 Task: Create an HTML file with a basic structure and a Hello, World! message.
Action: Mouse moved to (147, 59)
Screenshot: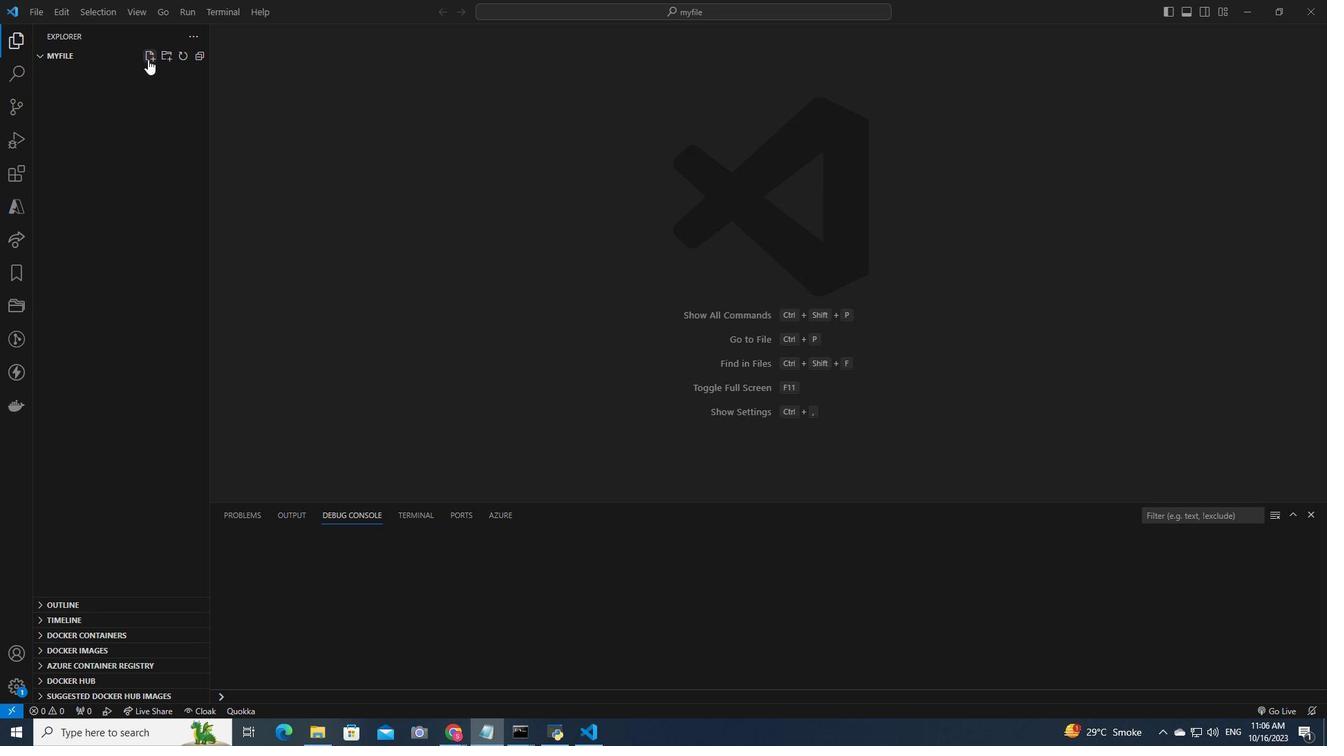 
Action: Mouse pressed left at (147, 59)
Screenshot: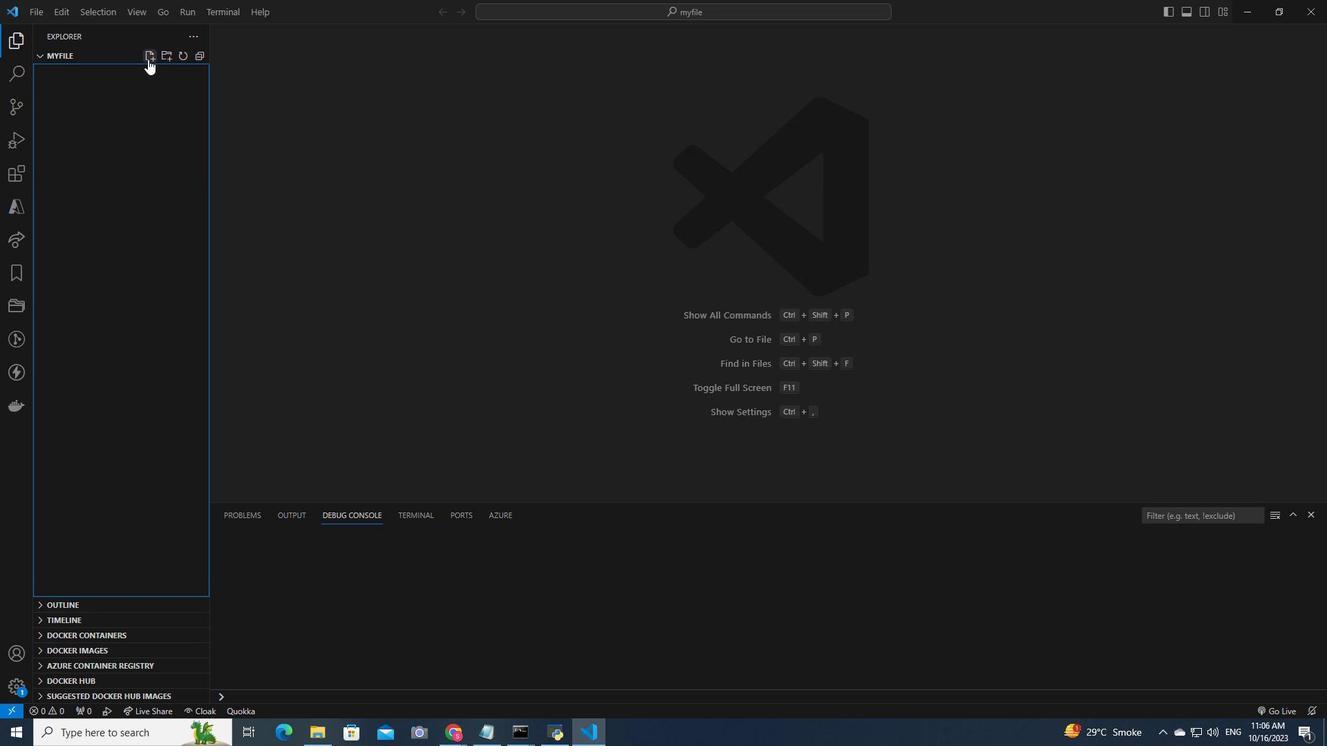
Action: Mouse moved to (131, 71)
Screenshot: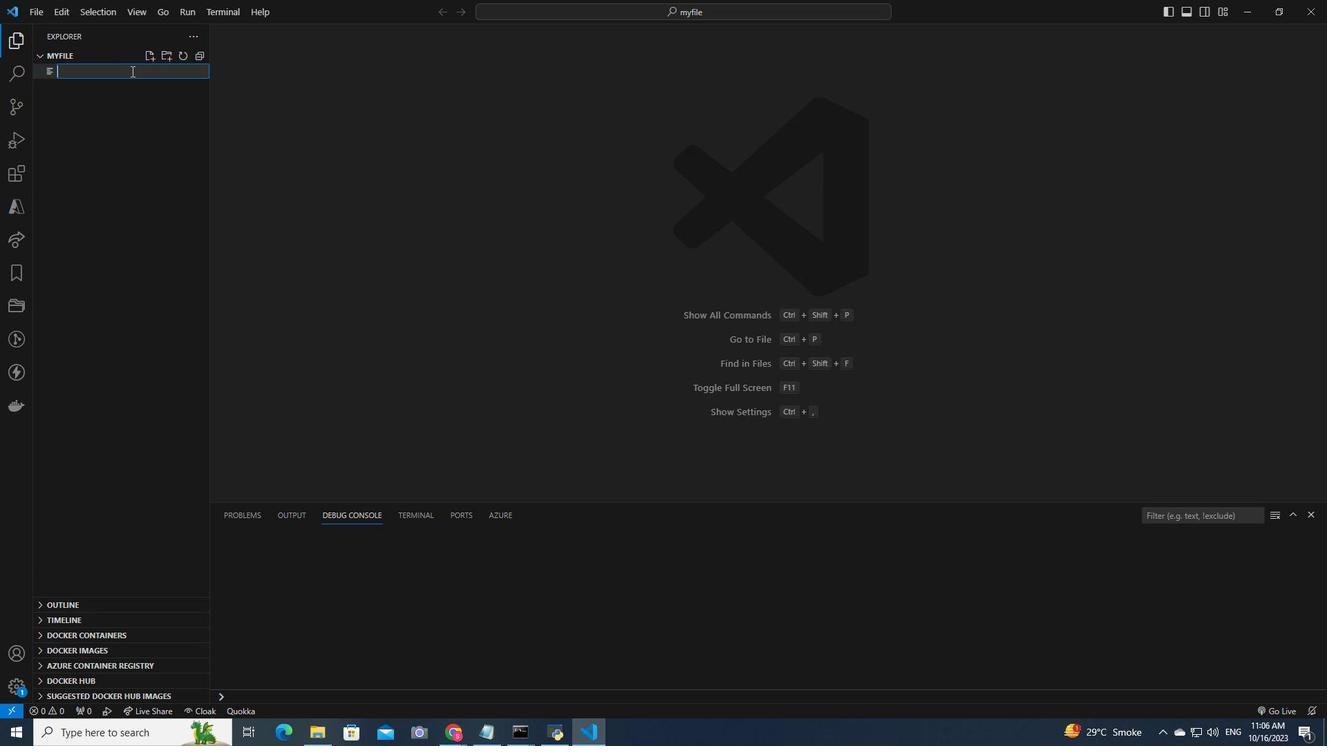 
Action: Key pressed index.html<Key.enter><Key.shift_r><<Key.shift><Key.shift><Key.shift><Key.shift><Key.shift><Key.shift><Key.shift><Key.shift><Key.shift><Key.shift><Key.shift><Key.shift><Key.shift><Key.shift><Key.shift><Key.shift><Key.shift><Key.shift><Key.shift><Key.shift><Key.shift><Key.shift><Key.shift><Key.shift><Key.shift>!<Key.shift>DOCTYPE<Key.space>html<Key.shift_r>><Key.enter><Key.shift_r><html<Key.shift_r>><Key.enter><Key.shift_r><Key.shift_r><head<Key.shift_r><Key.shift_r><Key.shift_r>><Key.enter><Key.shift_r><meta<Key.space>charset=<Key.shift><Key.shift><Key.shift><Key.shift><Key.shift><Key.shift><Key.shift><Key.shift><Key.shift><Key.shift><Key.shift><Key.shift><Key.shift><Key.shift><Key.shift><Key.shift><Key.shift><Key.shift>UTF-8<Key.right><Key.shift_r>><Key.enter><Key.shift_r><title<Key.shift_r>><Key.shift>My<Key.space><Key.shift>Basic<Key.space><Key.shift>Ht<Key.backspace><Key.shift>TML<Key.space><Key.shift>PAG<Key.backspace><Key.backspace>age<Key.right><Key.right><Key.right><Key.right><Key.right><Key.right><Key.right><Key.right><Key.down><Key.enter><Key.shift_r><body<Key.shift_r>><Key.enter><Key.shift_r><h1<Key.shift_r>><Key.shift>Welcome<Key.space>to<Key.space><Key.shift>My<Key.space><Key.shift>Web<Key.space><Key.shift><Key.shift><Key.shift><Key.shift><Key.shift><Key.shift>Page<Key.right><Key.right><Key.right><Key.right><Key.right><Key.enter><Key.shift_r><p<Key.shift_r>><Key.shift>Hello,<Key.space><Key.shift><Key.shift>World<Key.shift>!<Key.right><Key.right><Key.right><Key.right><Key.enter><Key.enter><Key.shift_r><<Key.shift>V<Key.backspace>p<Key.shift_r>><Key.shift><Key.shift><Key.shift><Key.shift>Thank<Key.space>you<Key.space>for<Key.space>visiting<Key.shift>!<Key.down><Key.down>
Screenshot: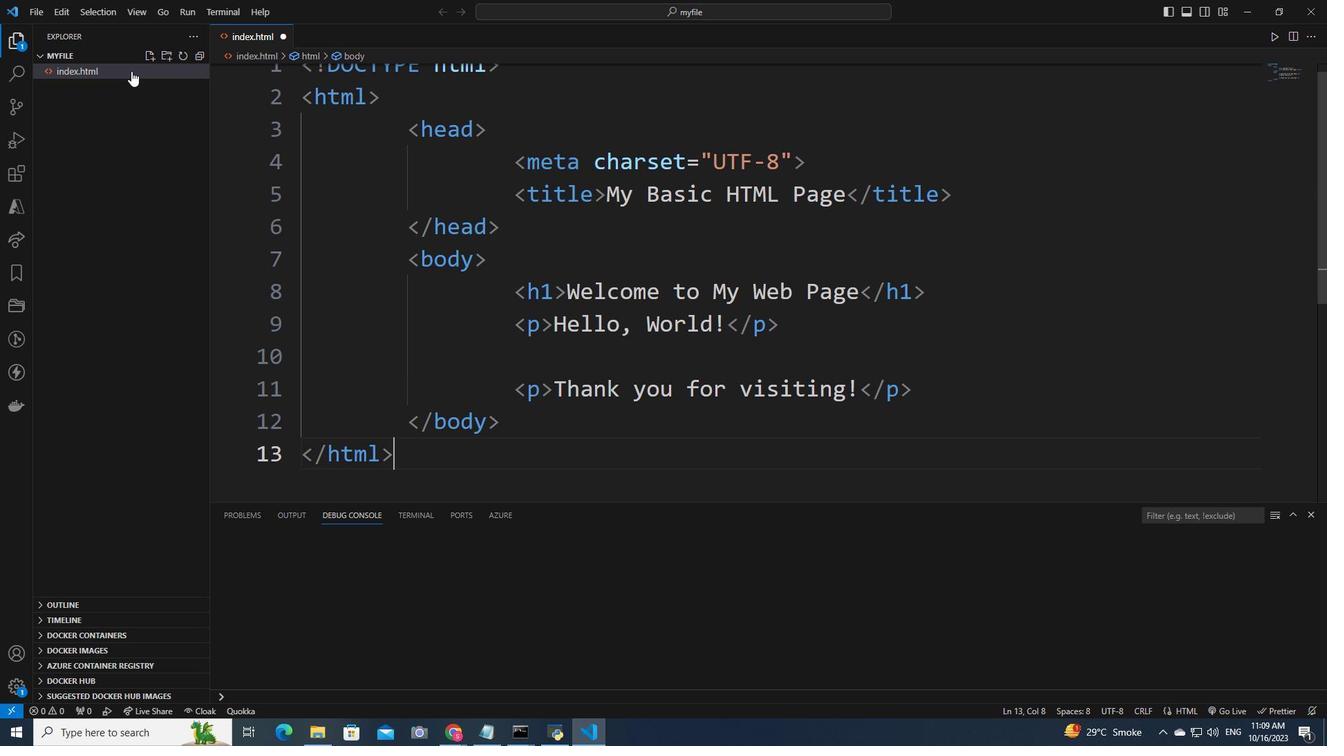 
Action: Mouse moved to (32, 12)
Screenshot: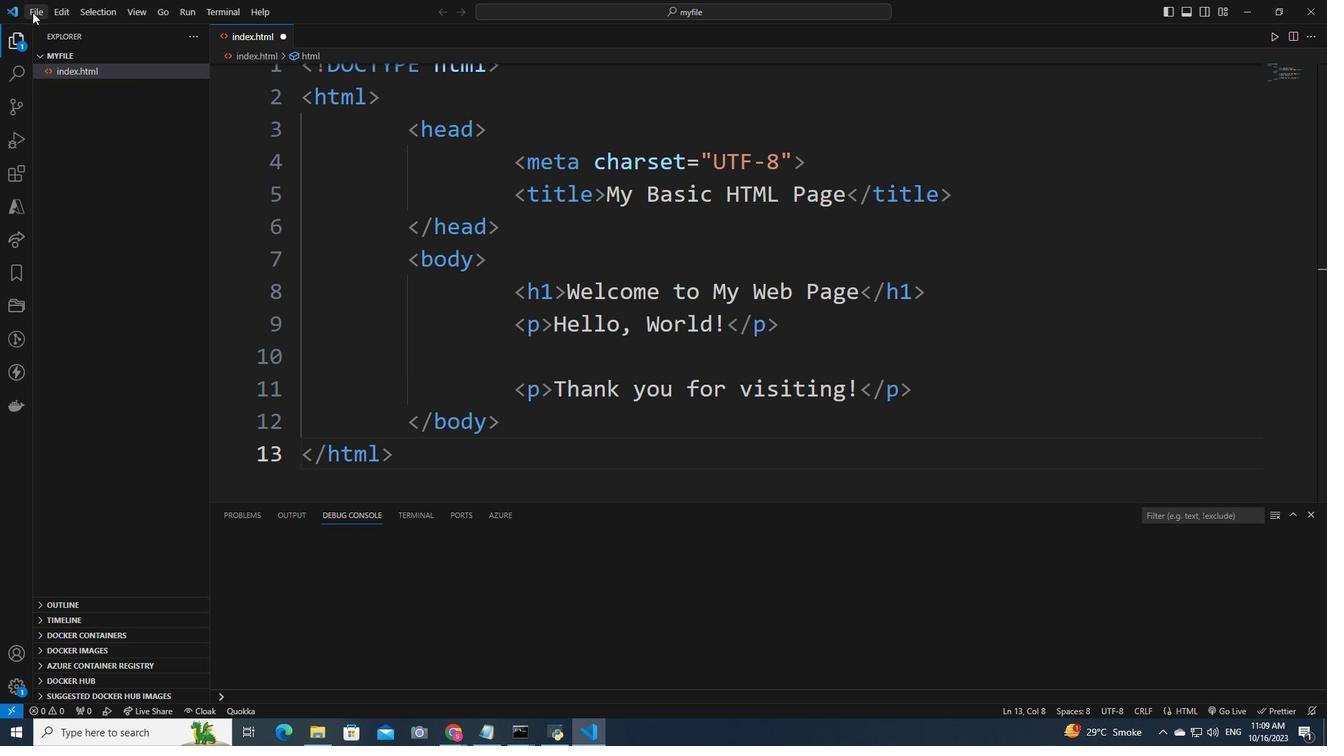 
Action: Mouse pressed left at (32, 12)
Screenshot: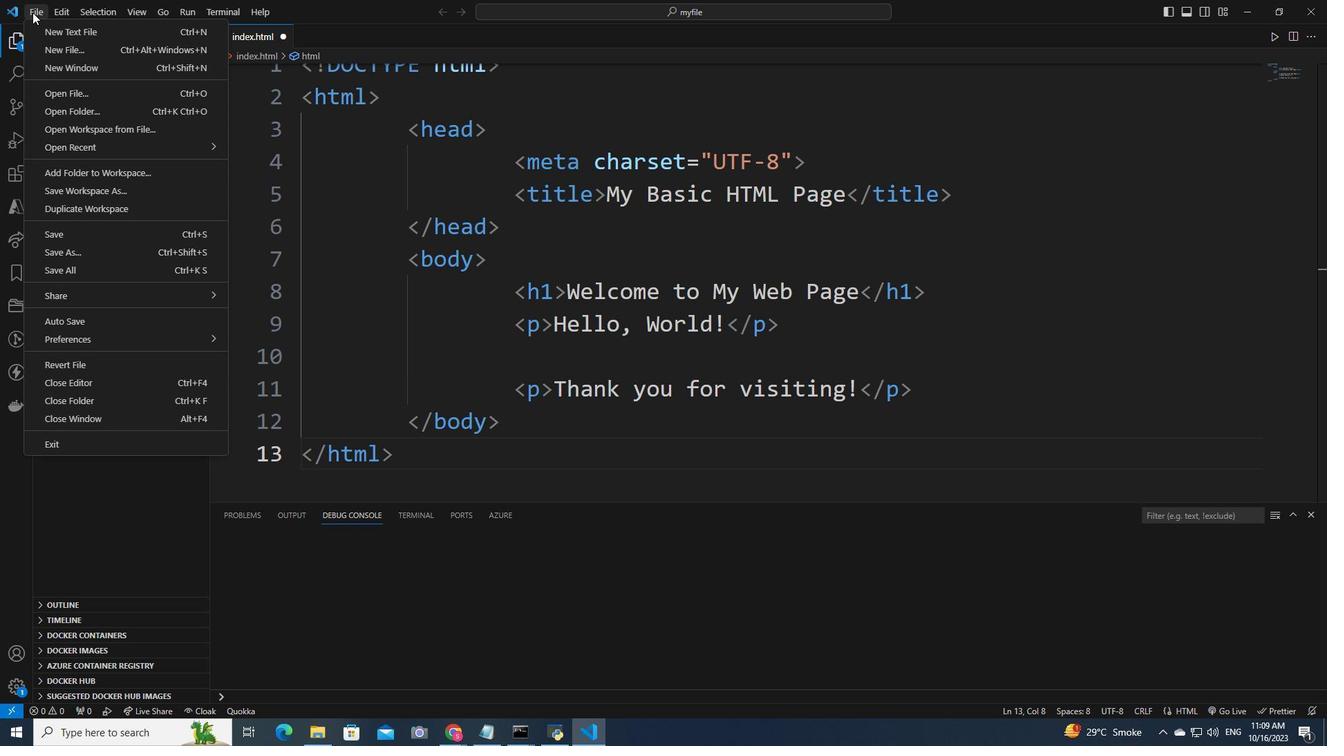 
Action: Mouse moved to (65, 233)
Screenshot: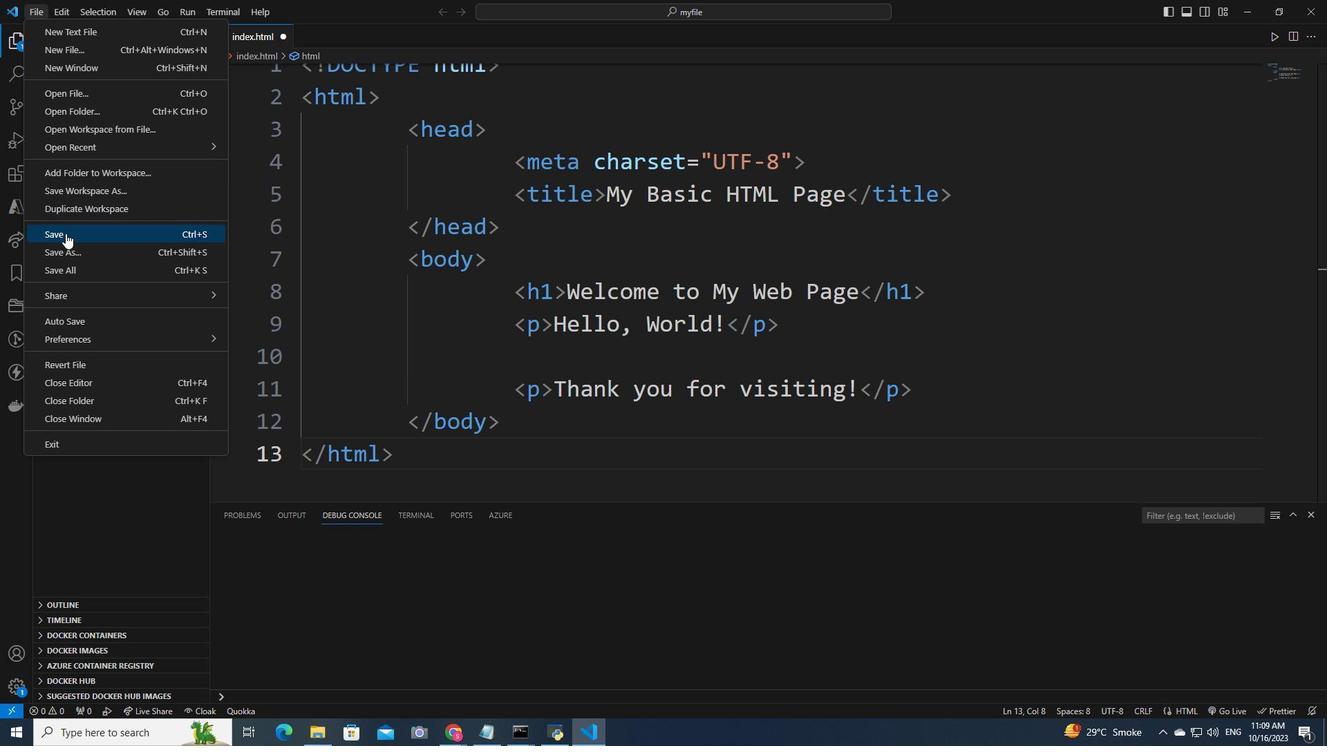 
Action: Mouse pressed left at (65, 233)
Screenshot: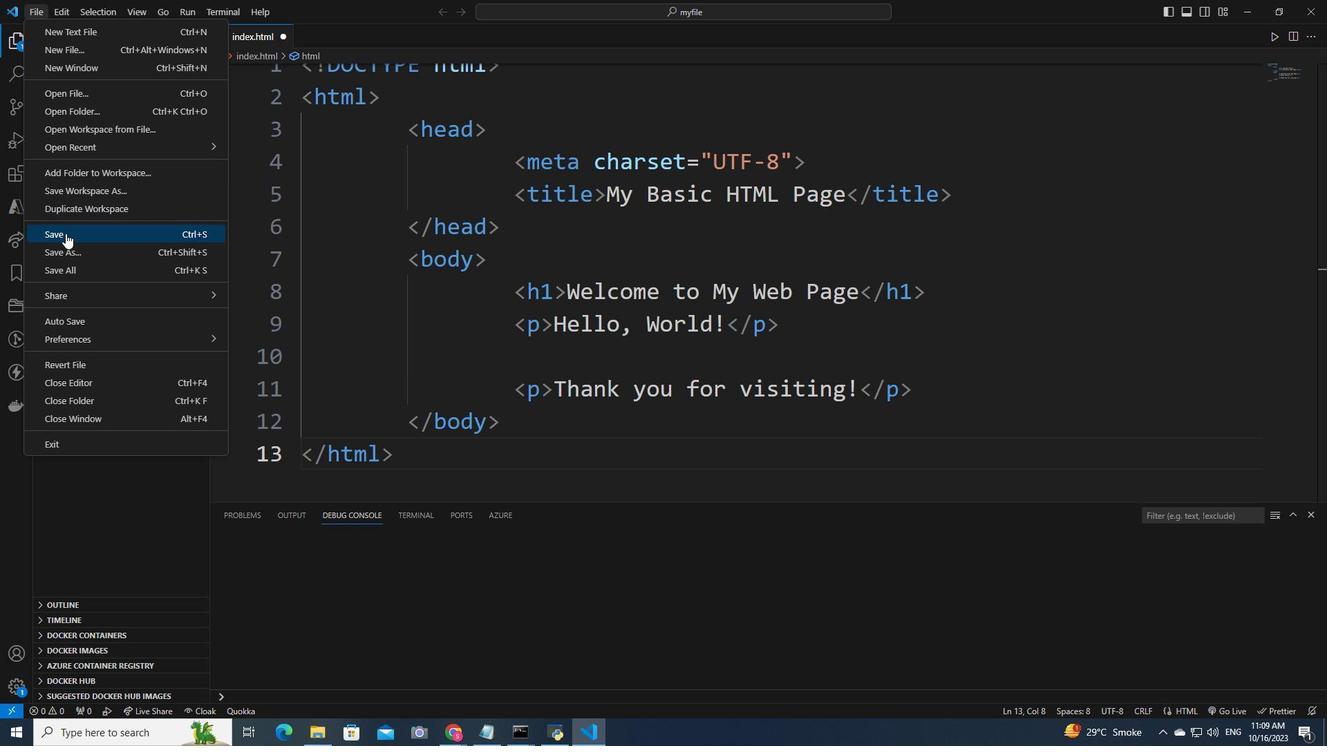 
Action: Mouse moved to (188, 12)
Screenshot: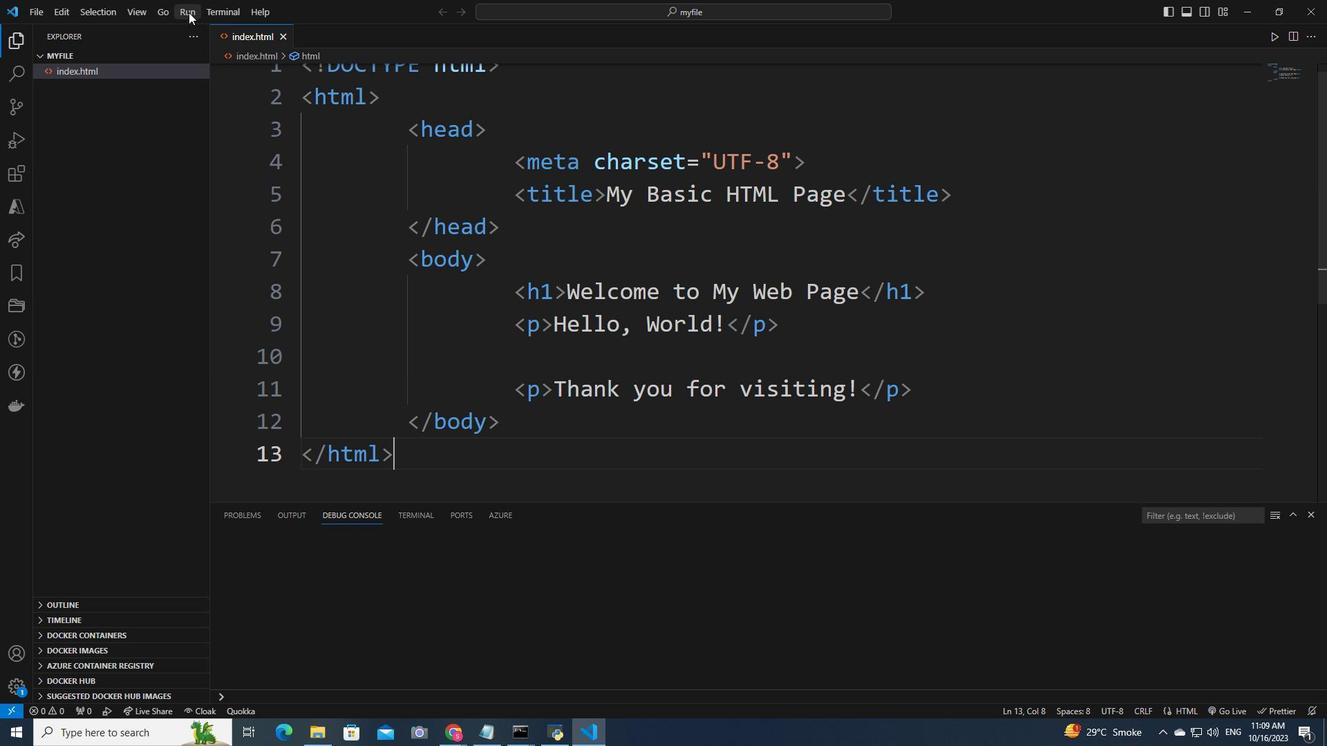 
Action: Mouse pressed left at (188, 12)
Screenshot: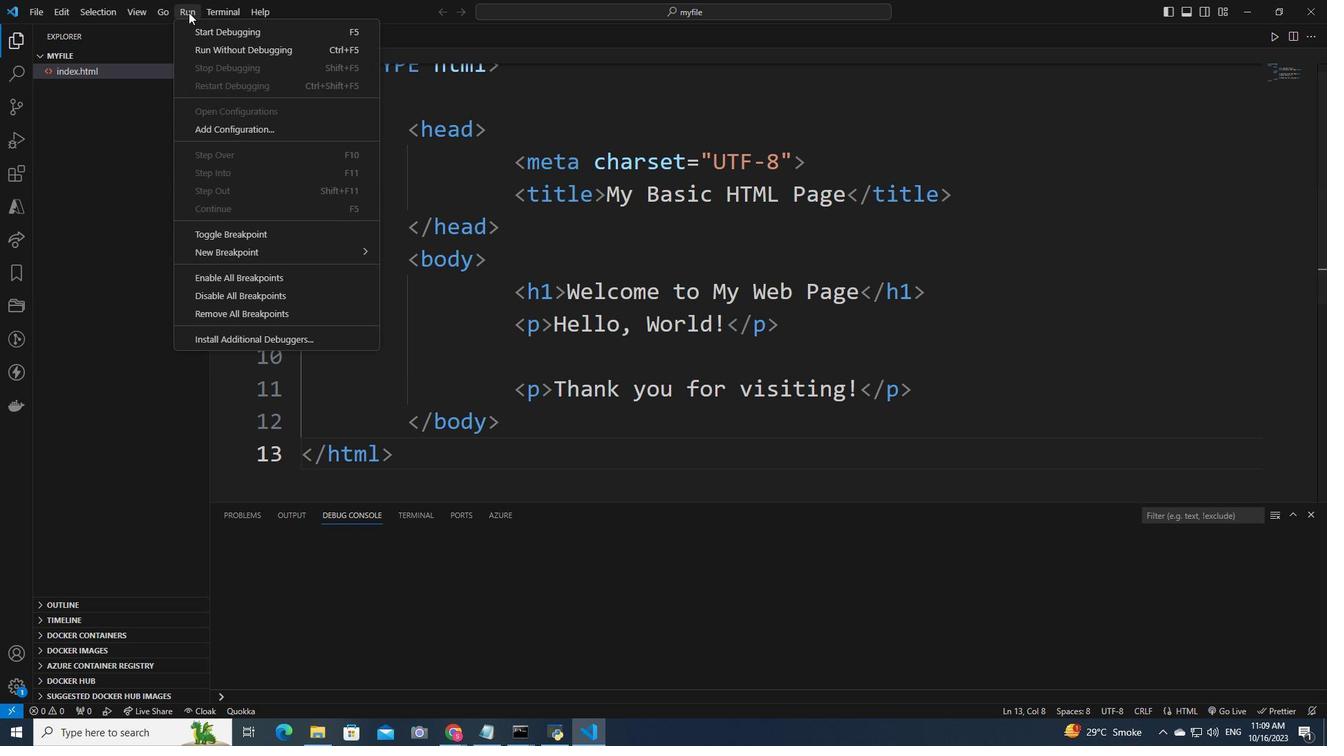 
Action: Mouse moved to (228, 50)
Screenshot: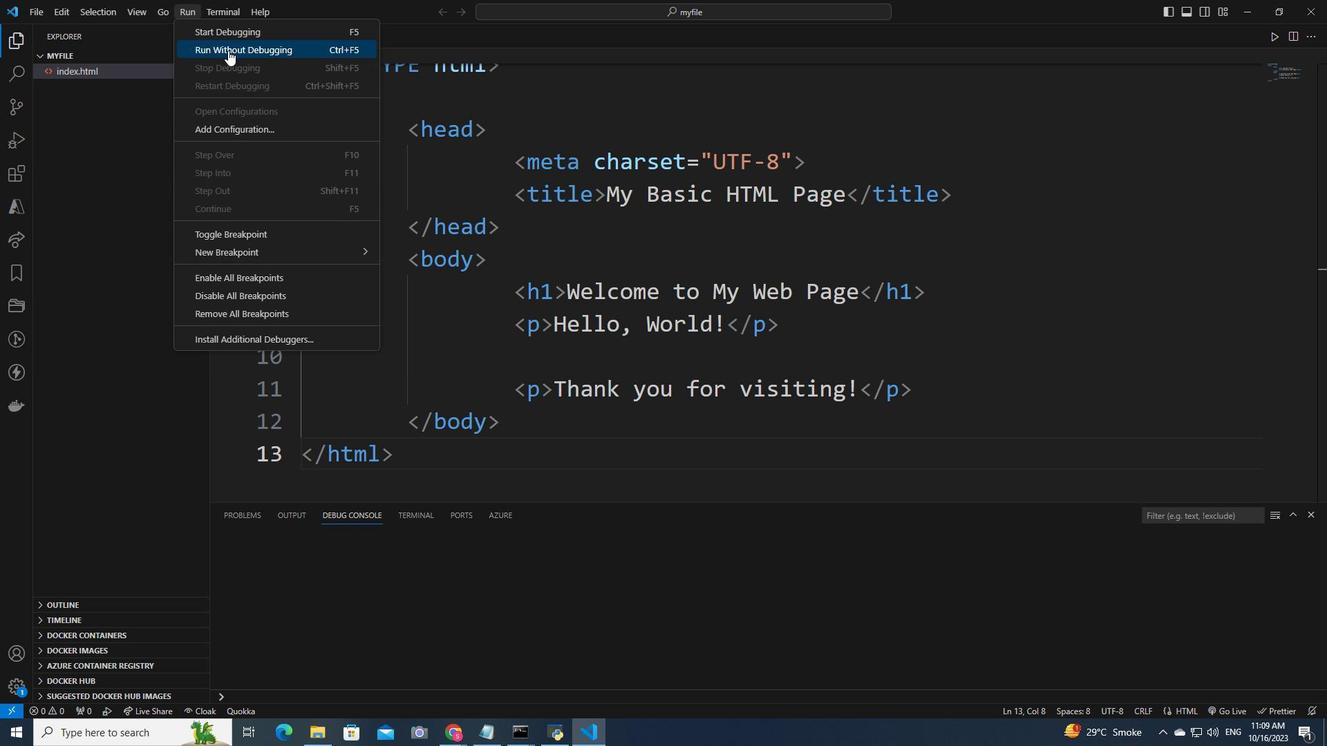 
Action: Mouse pressed left at (228, 50)
Screenshot: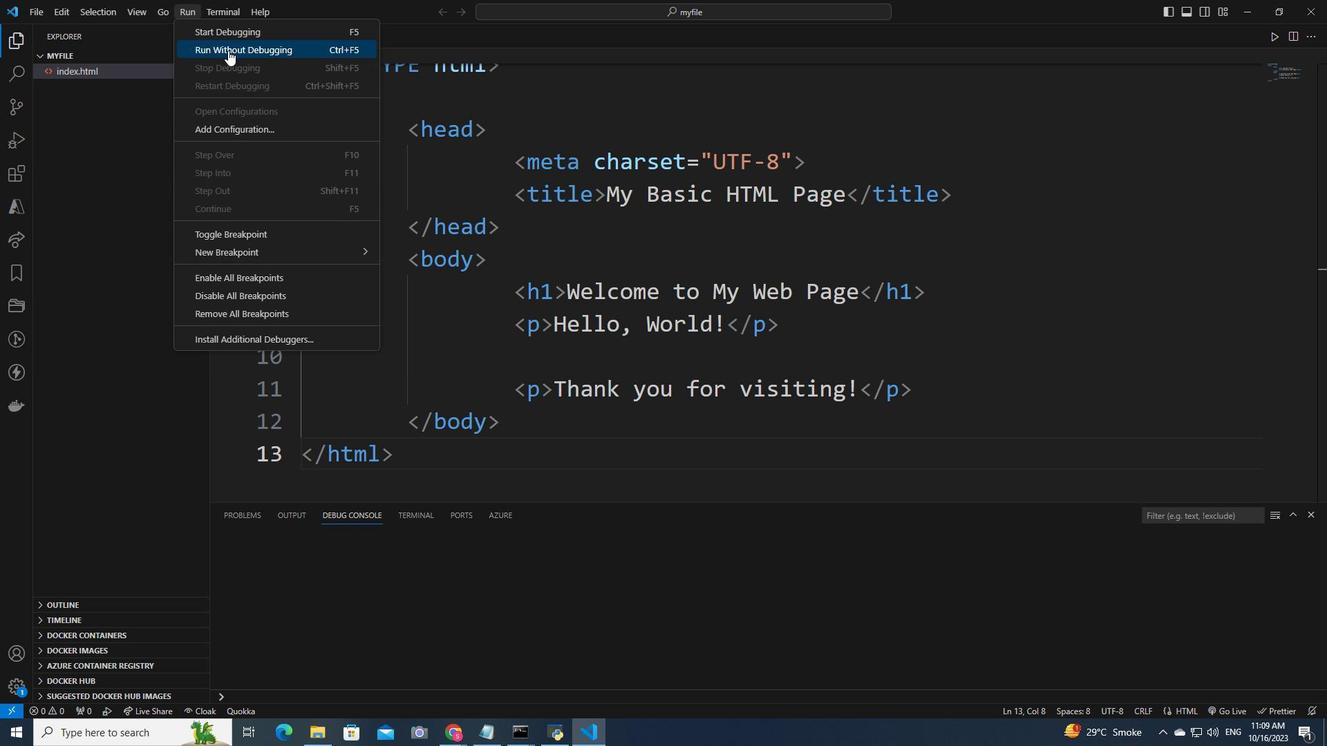 
